 Task: Create a due date automation trigger when advanced on, 2 working days before a card is due add fields without custom fields "Resume" completed at 11:00 AM.
Action: Mouse moved to (842, 249)
Screenshot: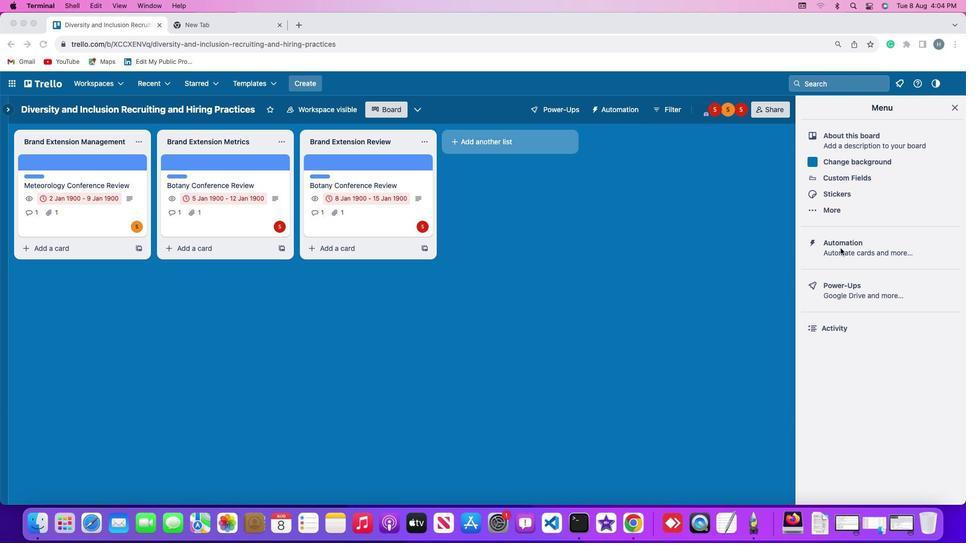 
Action: Mouse pressed left at (842, 249)
Screenshot: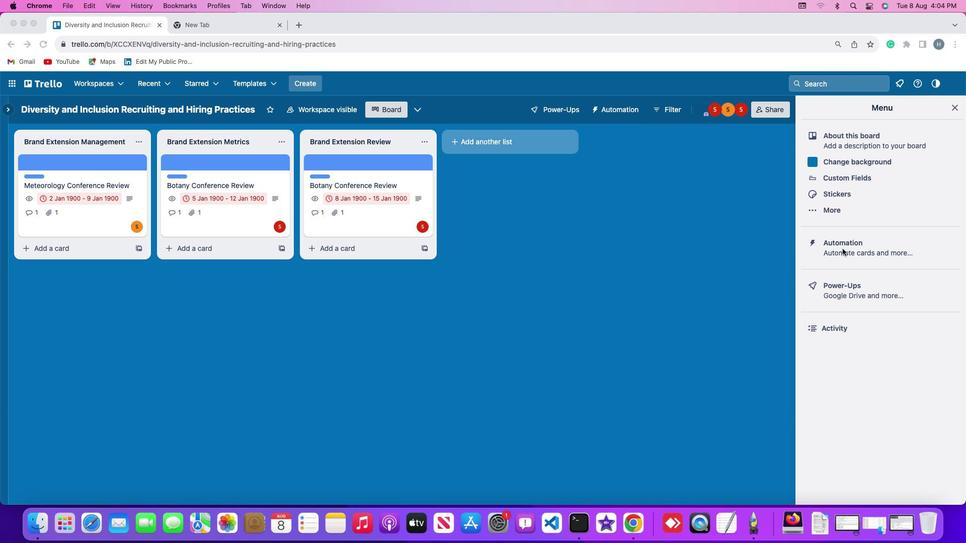 
Action: Mouse pressed left at (842, 249)
Screenshot: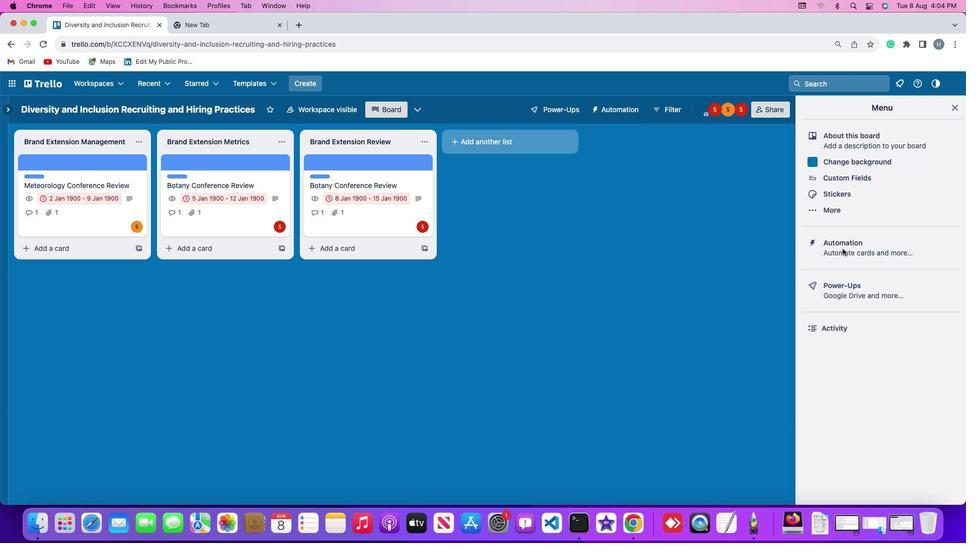 
Action: Mouse moved to (65, 241)
Screenshot: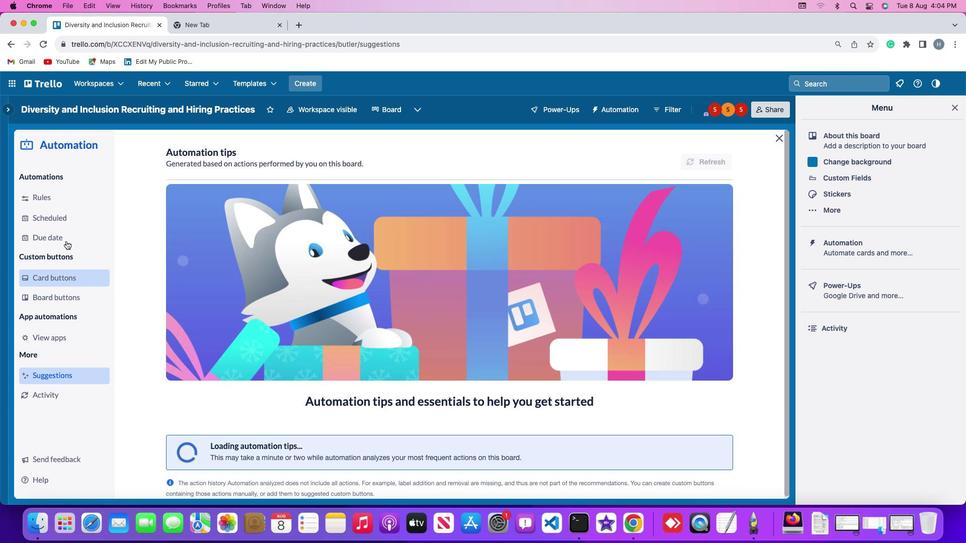 
Action: Mouse pressed left at (65, 241)
Screenshot: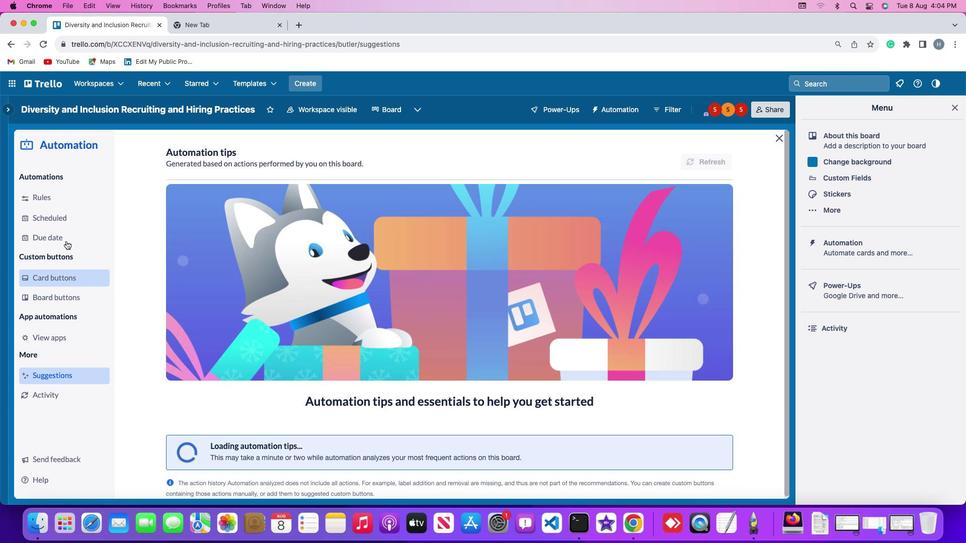 
Action: Mouse moved to (677, 154)
Screenshot: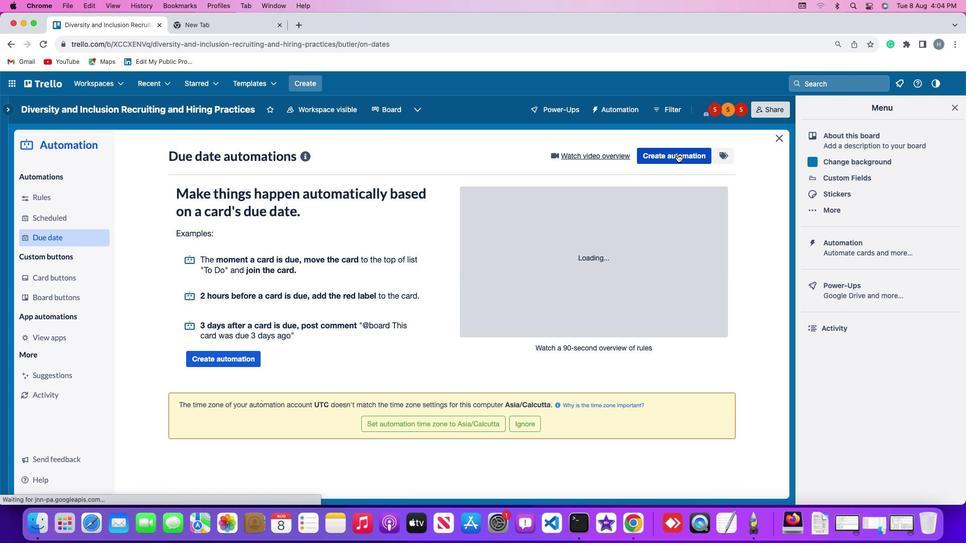 
Action: Mouse pressed left at (677, 154)
Screenshot: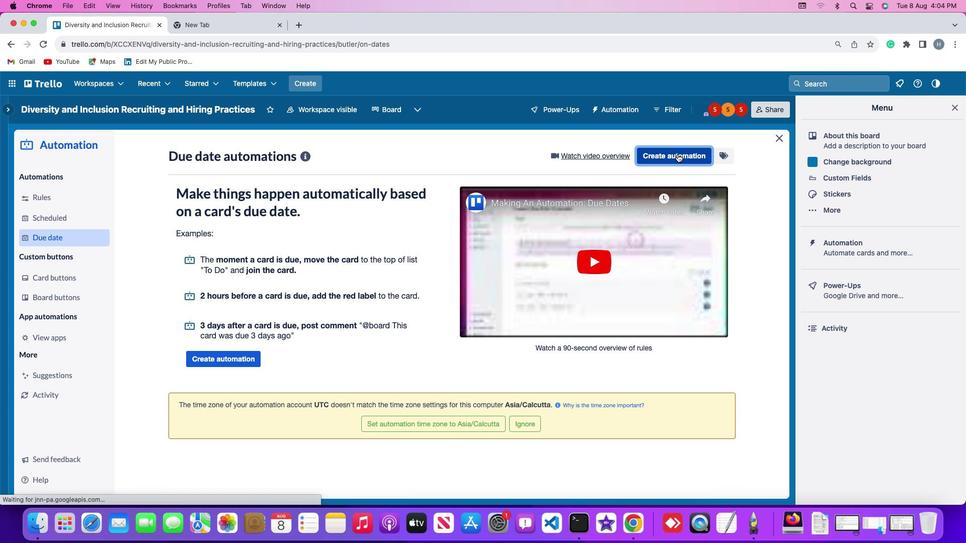 
Action: Mouse moved to (279, 251)
Screenshot: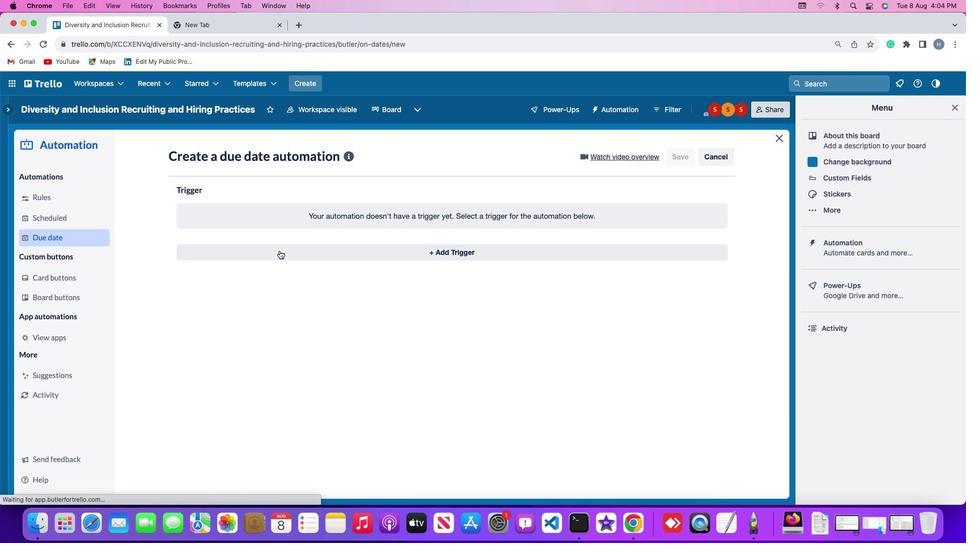 
Action: Mouse pressed left at (279, 251)
Screenshot: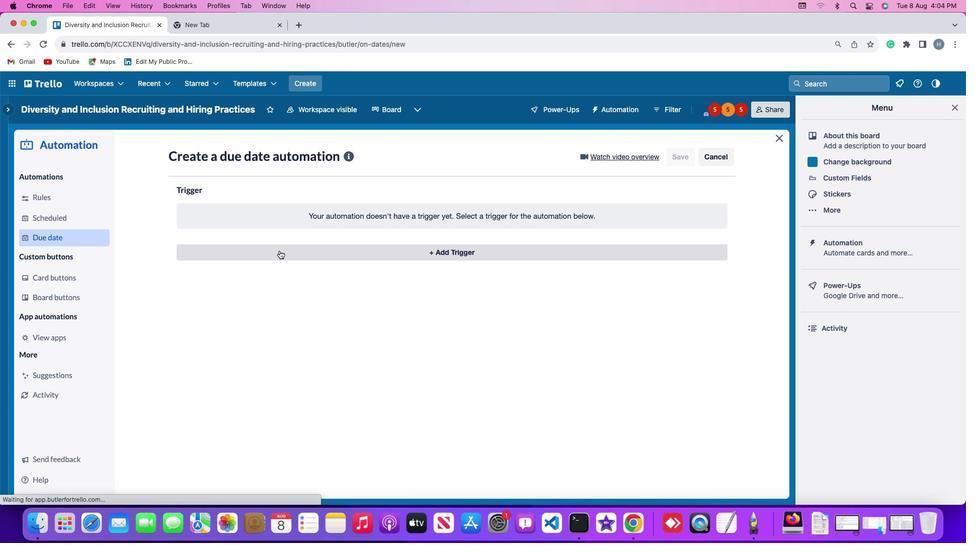 
Action: Mouse moved to (193, 408)
Screenshot: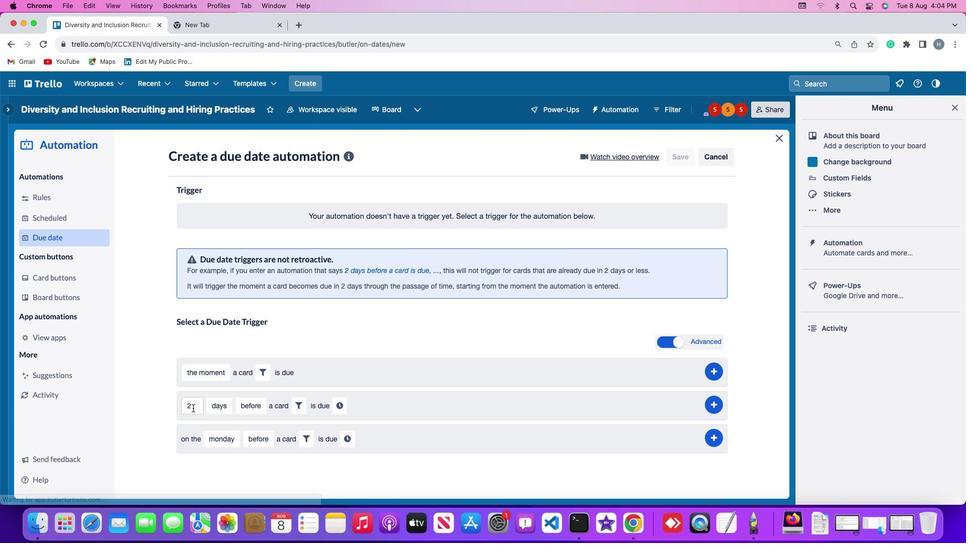 
Action: Mouse pressed left at (193, 408)
Screenshot: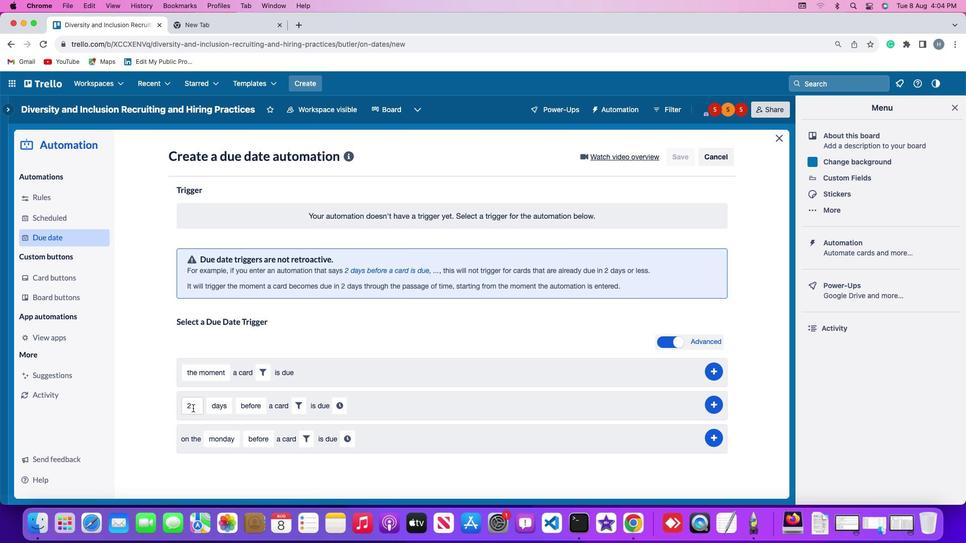 
Action: Mouse moved to (192, 408)
Screenshot: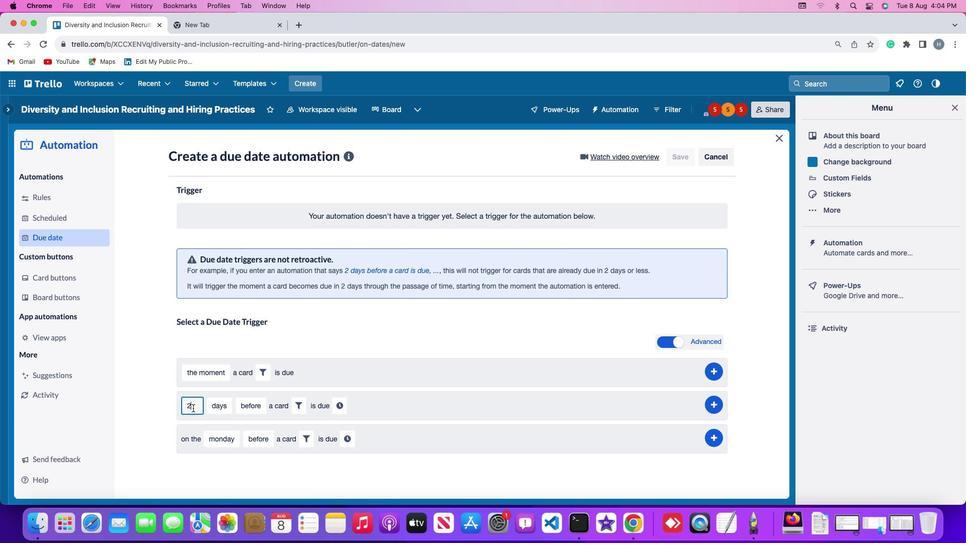 
Action: Key pressed Key.backspace
Screenshot: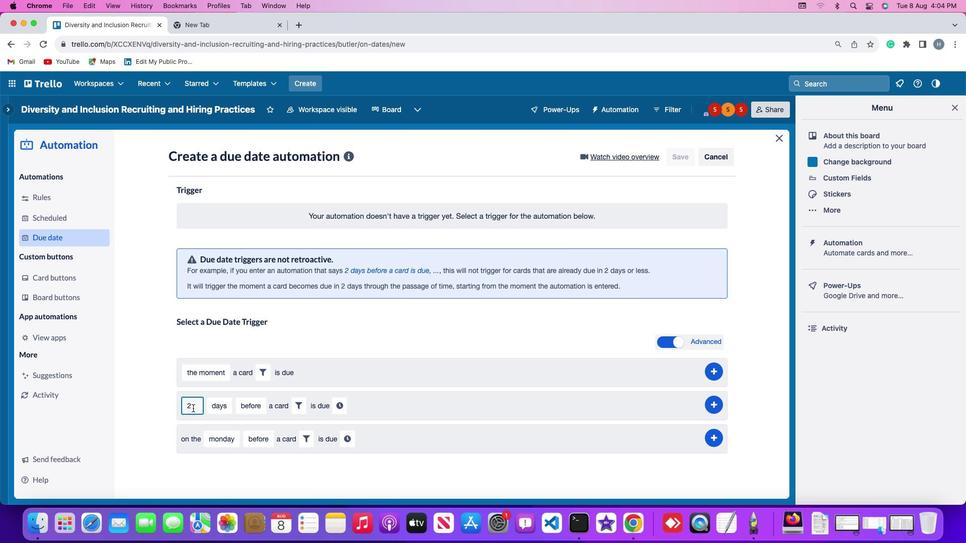 
Action: Mouse moved to (193, 407)
Screenshot: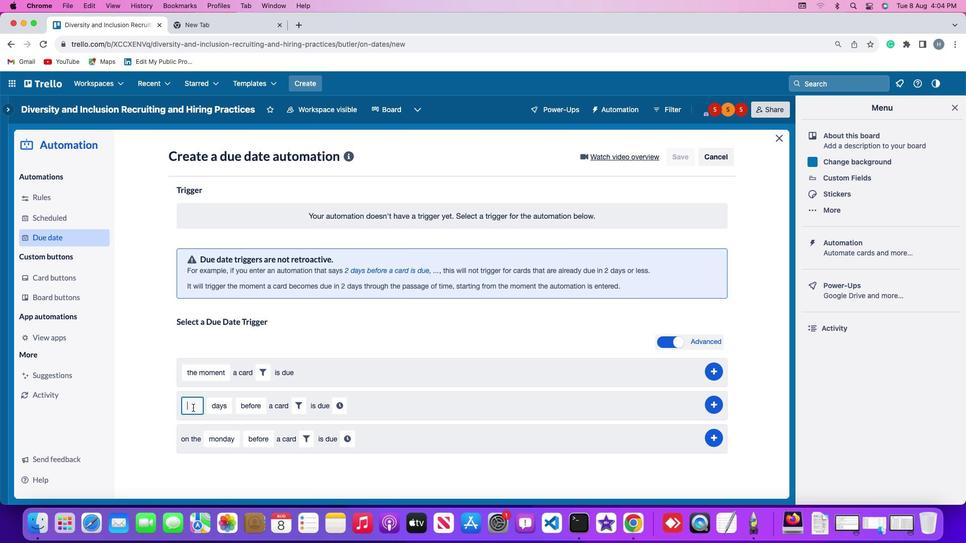 
Action: Key pressed '2'
Screenshot: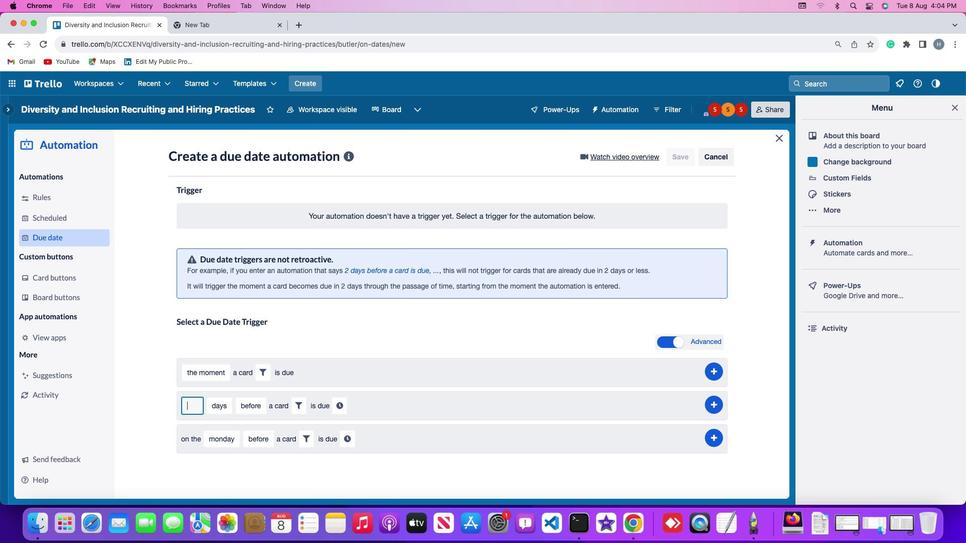 
Action: Mouse moved to (215, 406)
Screenshot: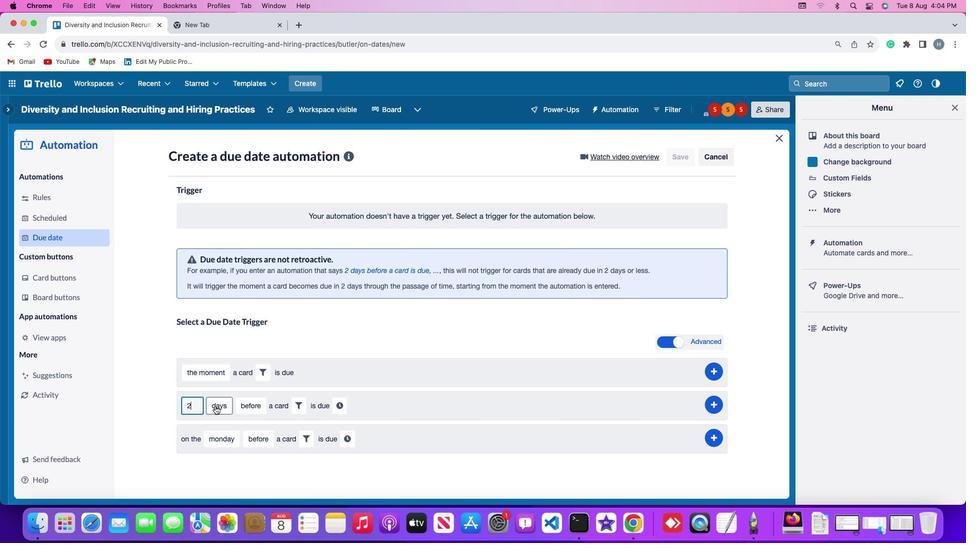 
Action: Mouse pressed left at (215, 406)
Screenshot: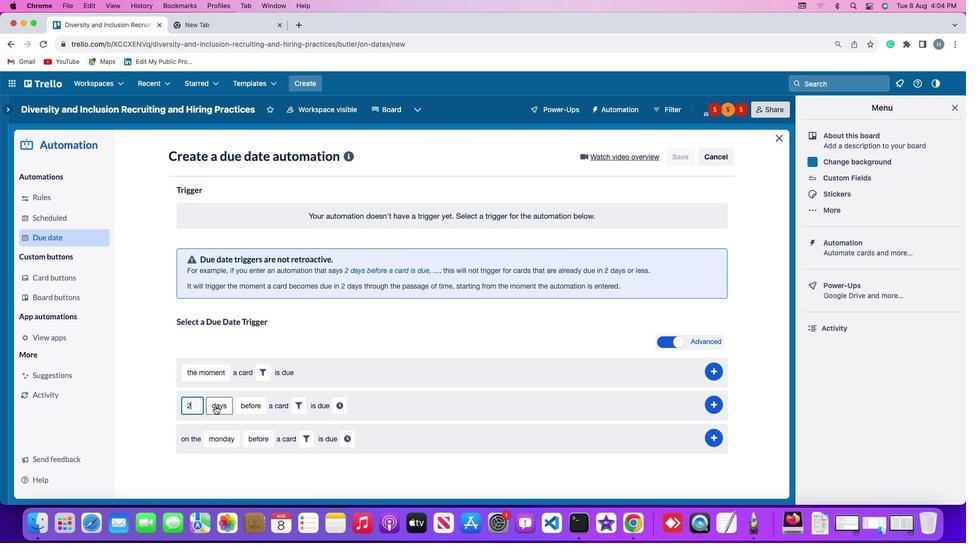
Action: Mouse moved to (223, 440)
Screenshot: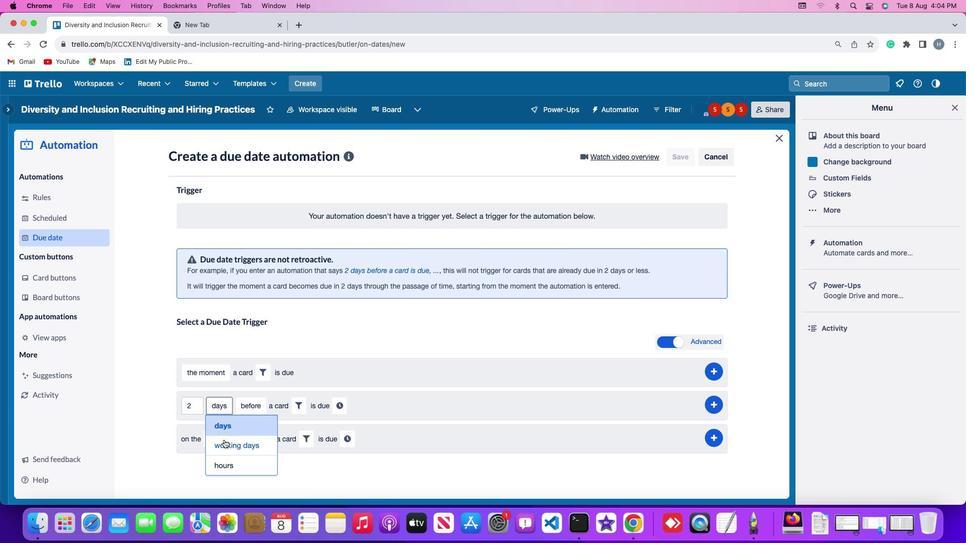
Action: Mouse pressed left at (223, 440)
Screenshot: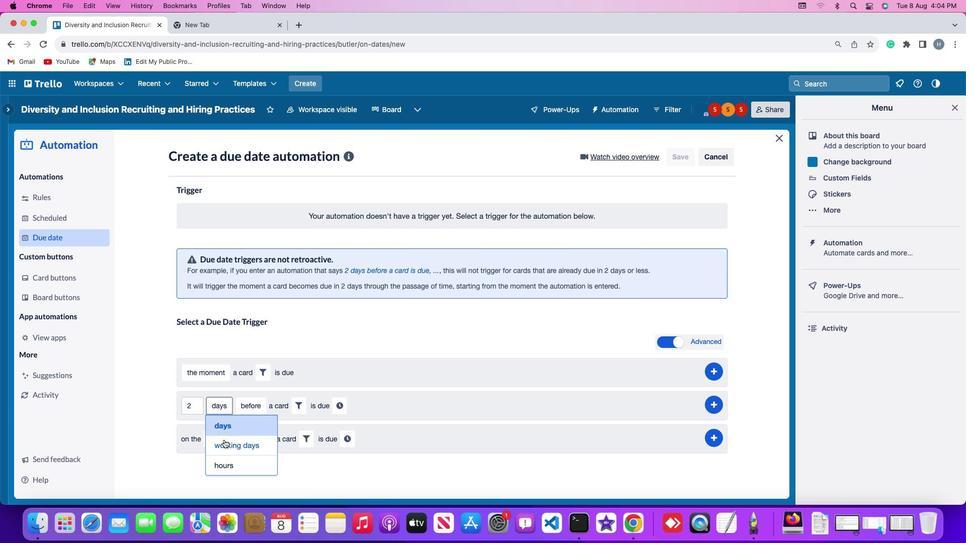 
Action: Mouse moved to (278, 409)
Screenshot: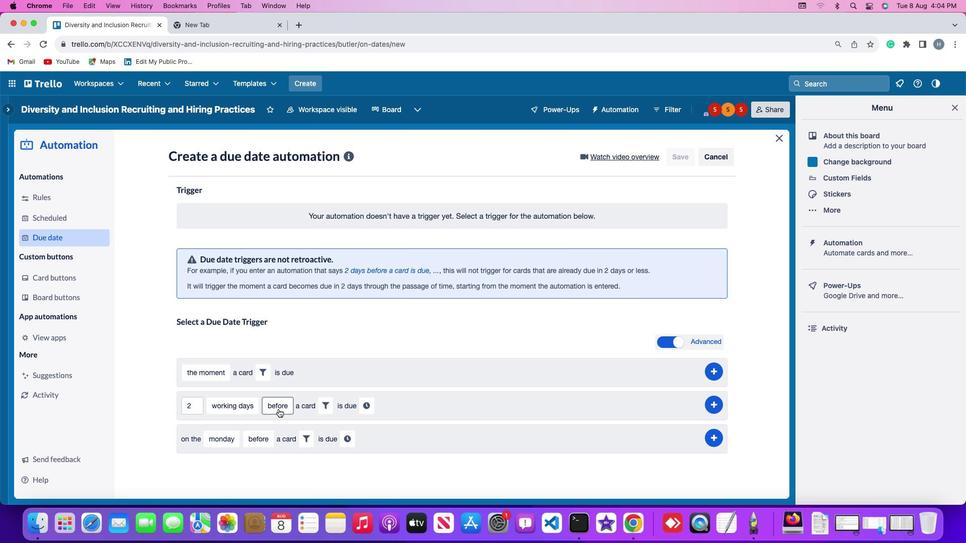 
Action: Mouse pressed left at (278, 409)
Screenshot: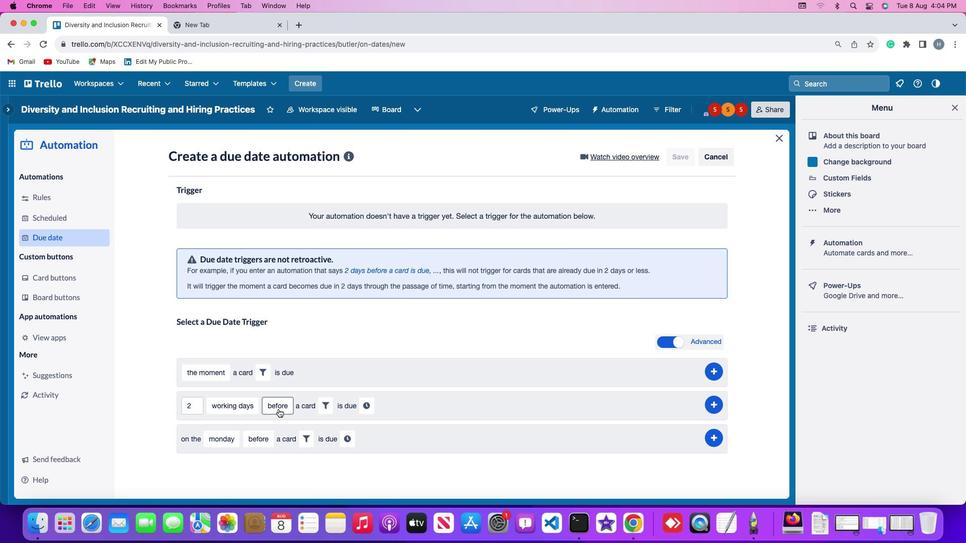 
Action: Mouse moved to (282, 420)
Screenshot: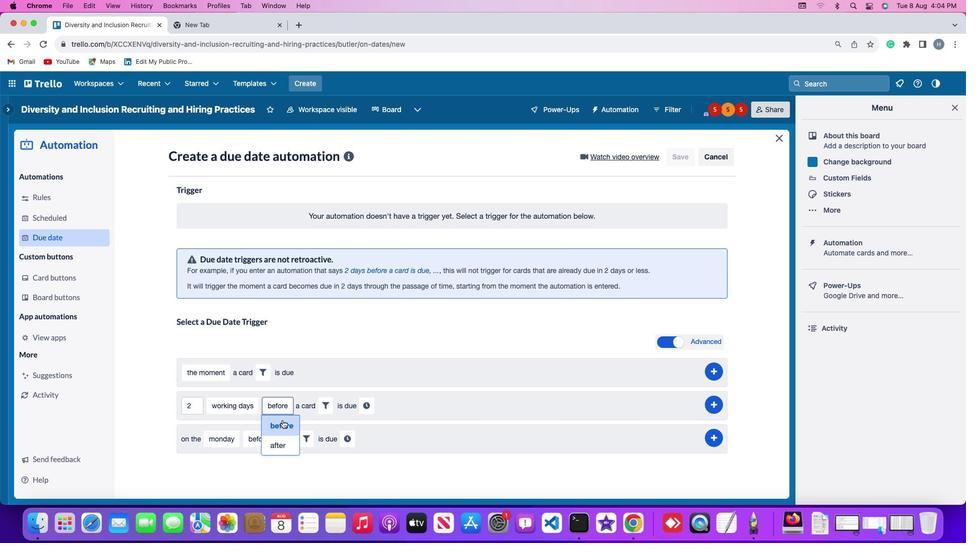 
Action: Mouse pressed left at (282, 420)
Screenshot: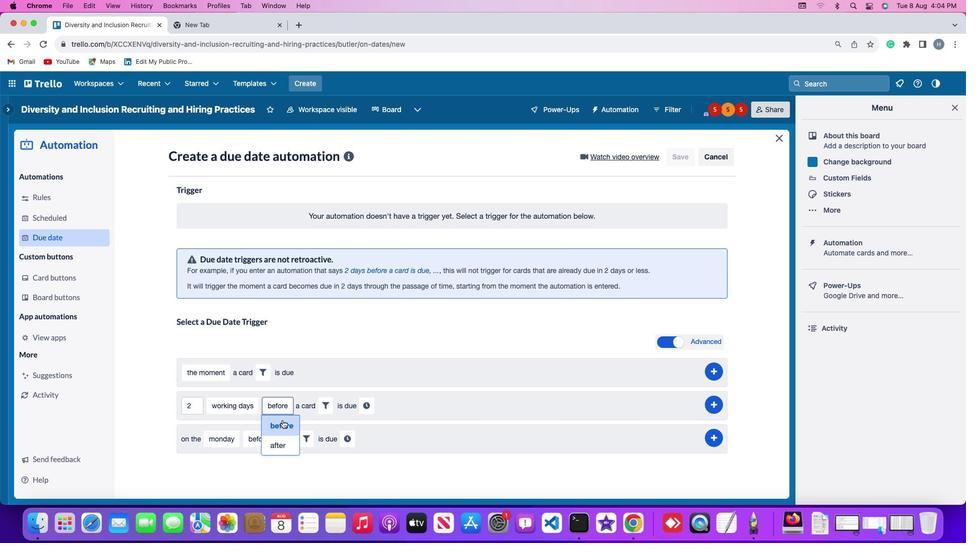 
Action: Mouse moved to (328, 405)
Screenshot: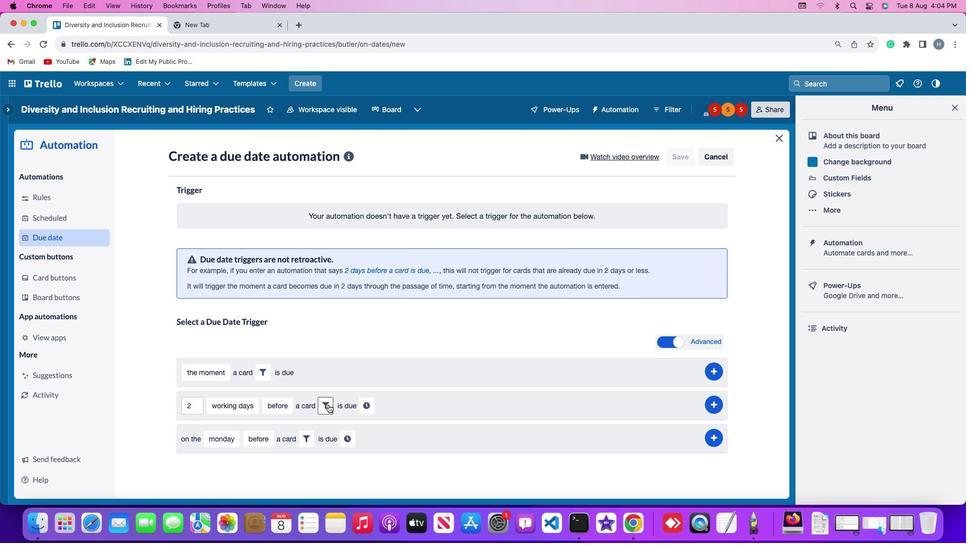 
Action: Mouse pressed left at (328, 405)
Screenshot: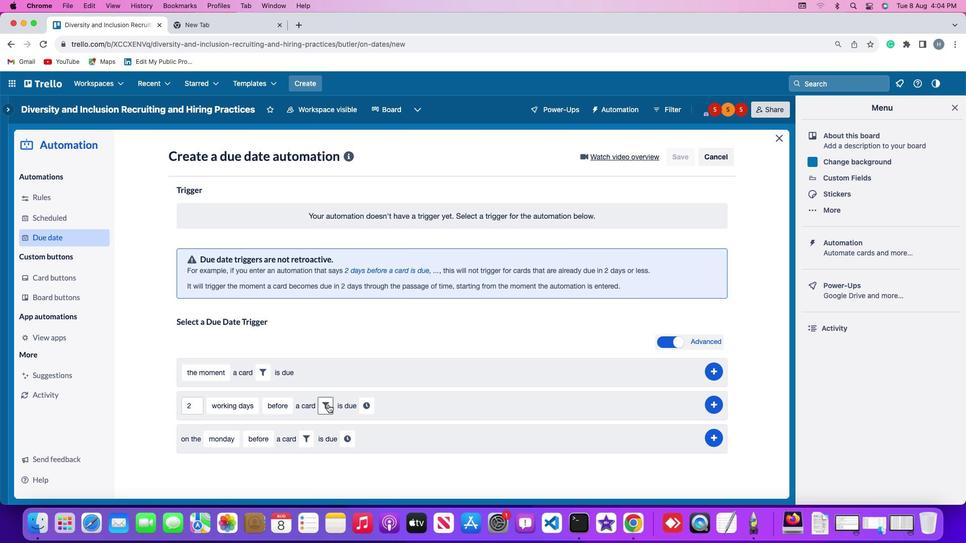 
Action: Mouse moved to (492, 439)
Screenshot: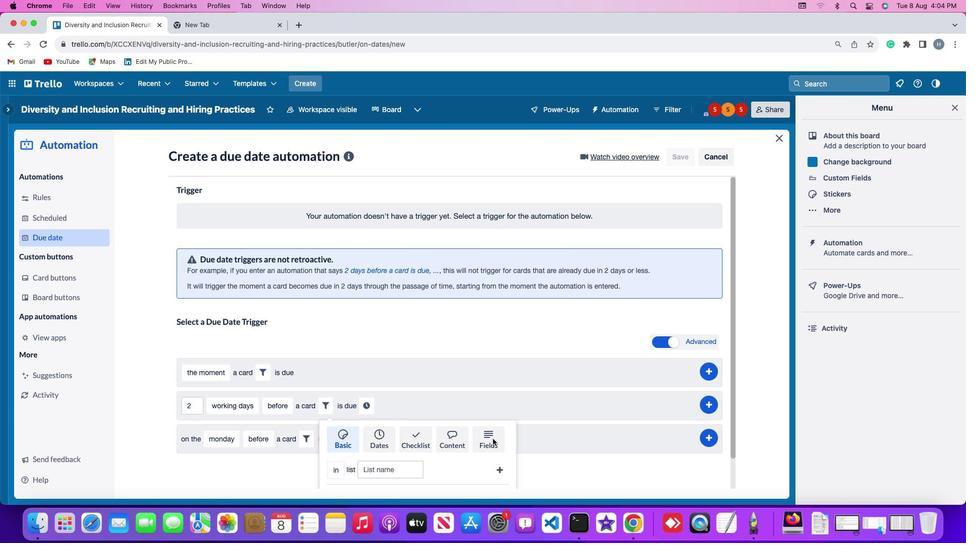 
Action: Mouse pressed left at (492, 439)
Screenshot: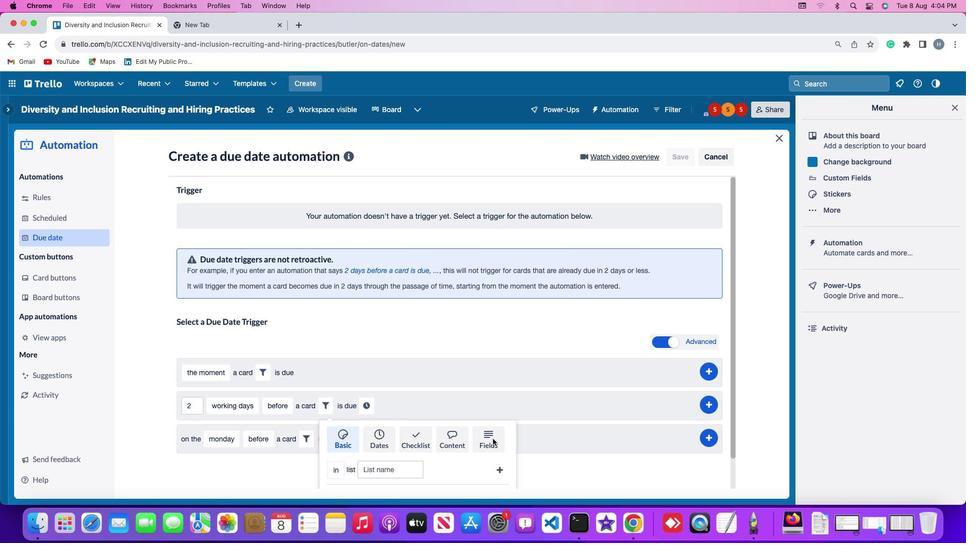 
Action: Mouse moved to (275, 467)
Screenshot: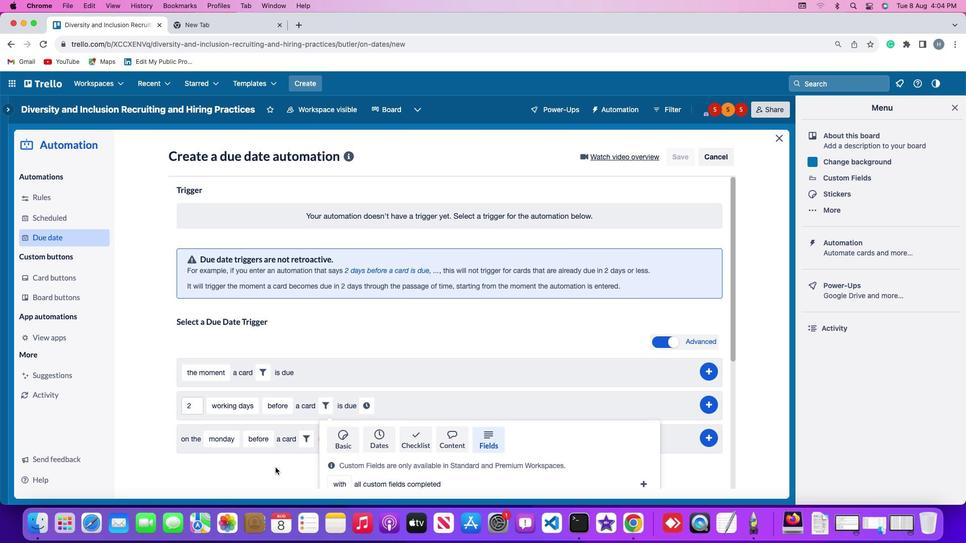 
Action: Mouse scrolled (275, 467) with delta (0, 0)
Screenshot: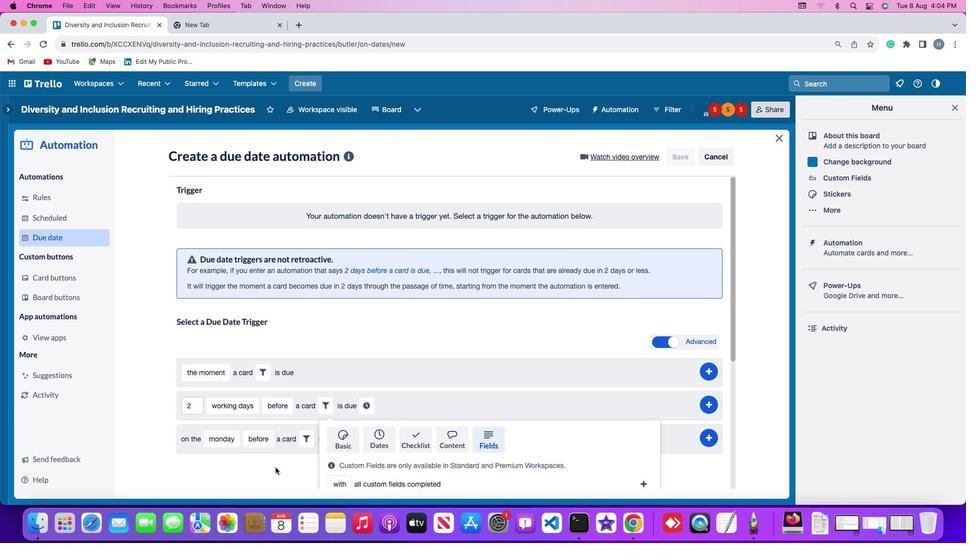 
Action: Mouse scrolled (275, 467) with delta (0, 0)
Screenshot: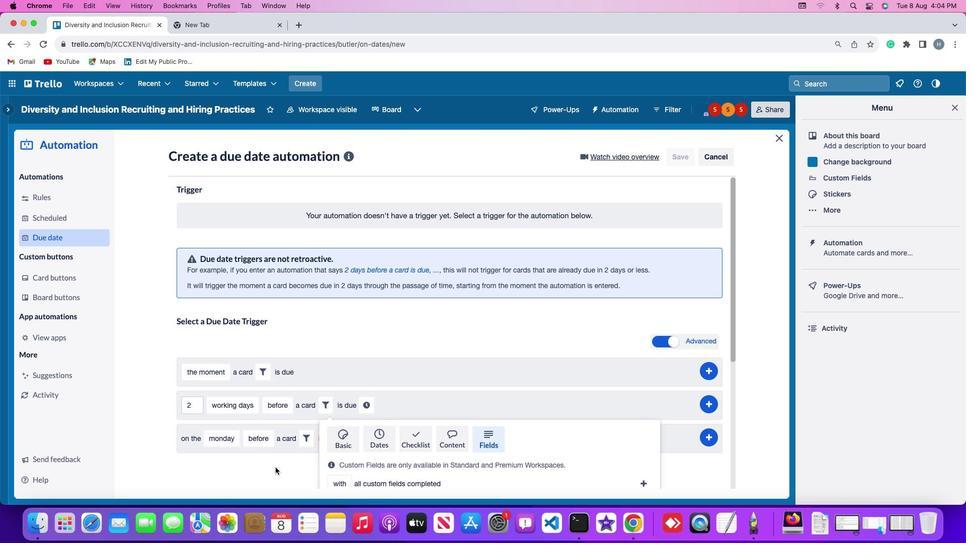 
Action: Mouse scrolled (275, 467) with delta (0, -1)
Screenshot: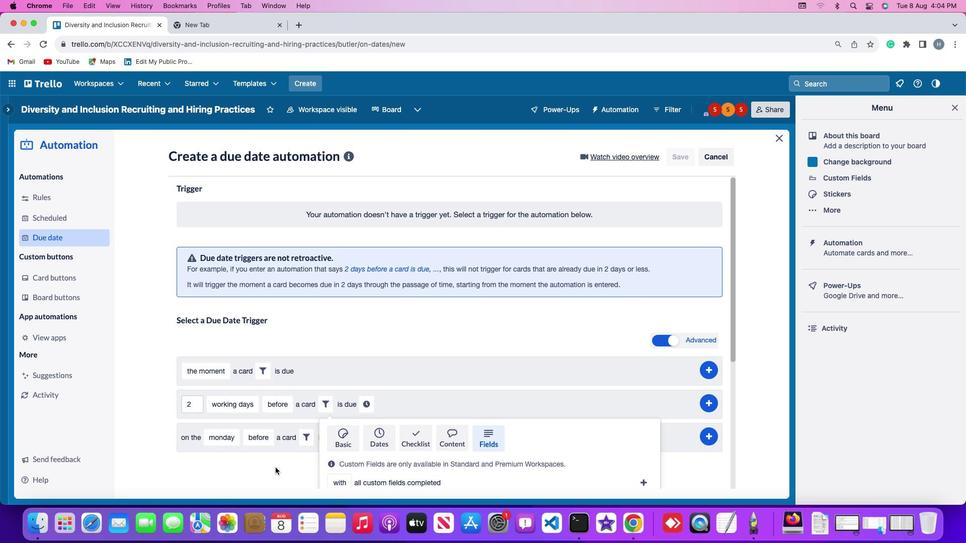 
Action: Mouse scrolled (275, 467) with delta (0, -2)
Screenshot: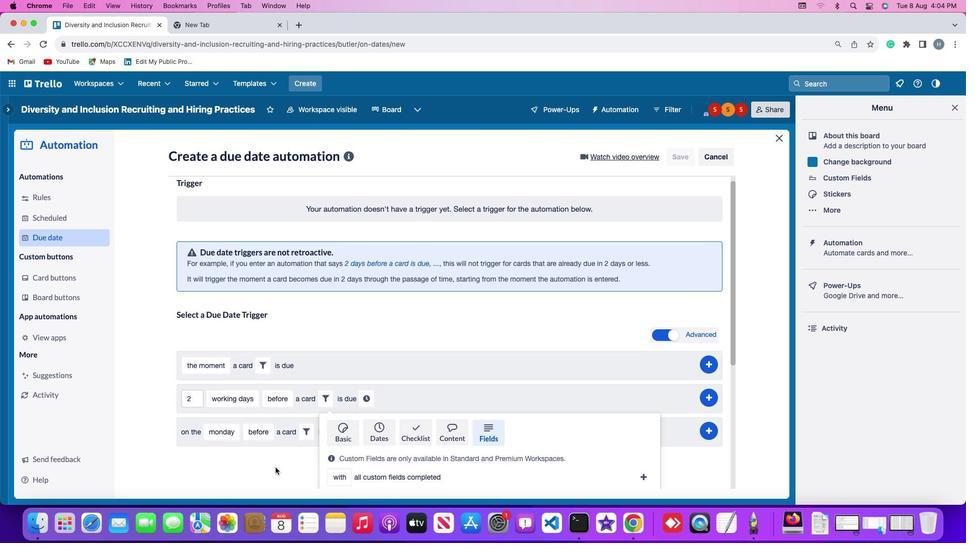 
Action: Mouse scrolled (275, 467) with delta (0, 0)
Screenshot: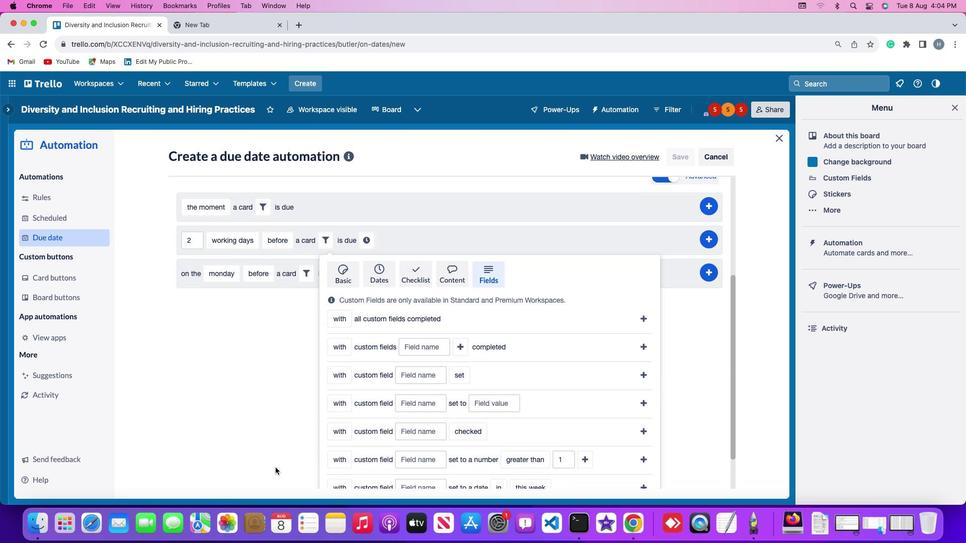 
Action: Mouse scrolled (275, 467) with delta (0, 0)
Screenshot: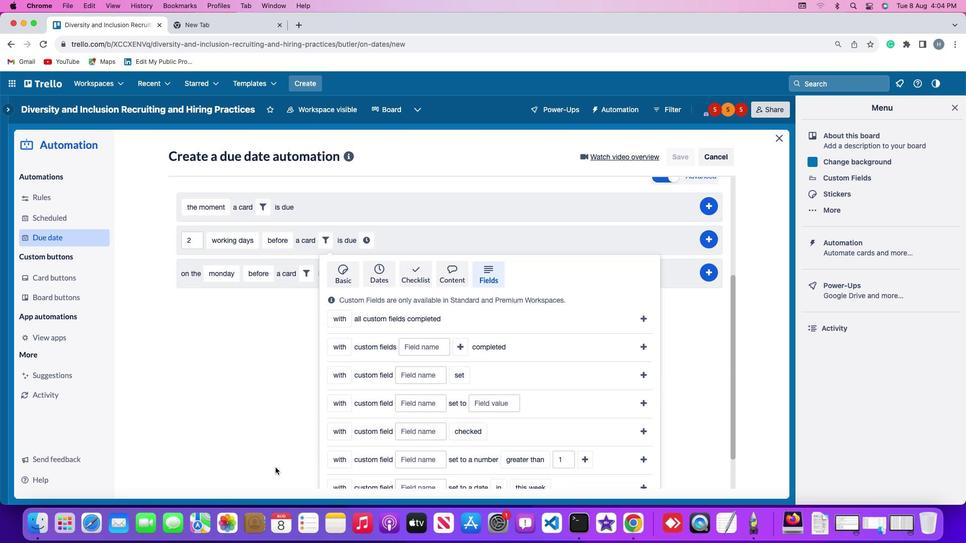 
Action: Mouse scrolled (275, 467) with delta (0, -1)
Screenshot: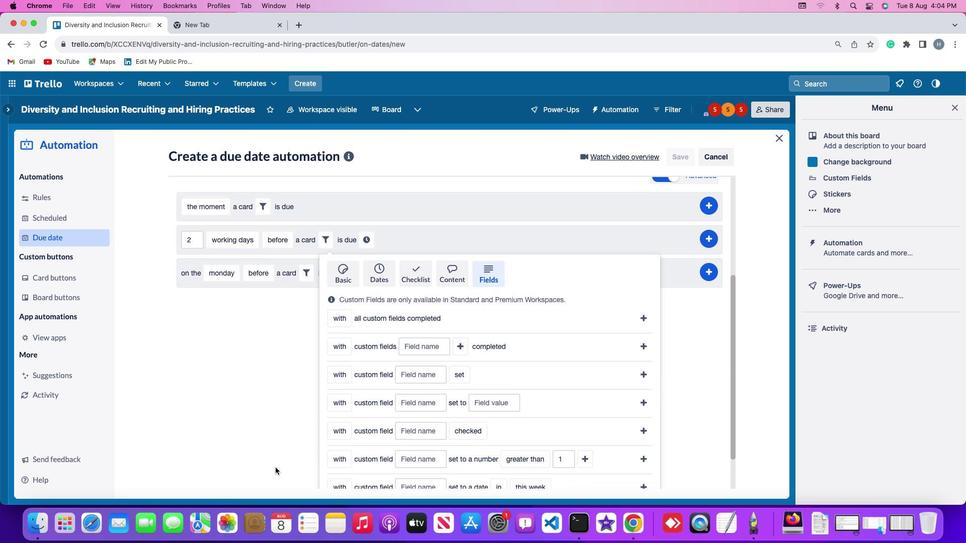
Action: Mouse moved to (275, 467)
Screenshot: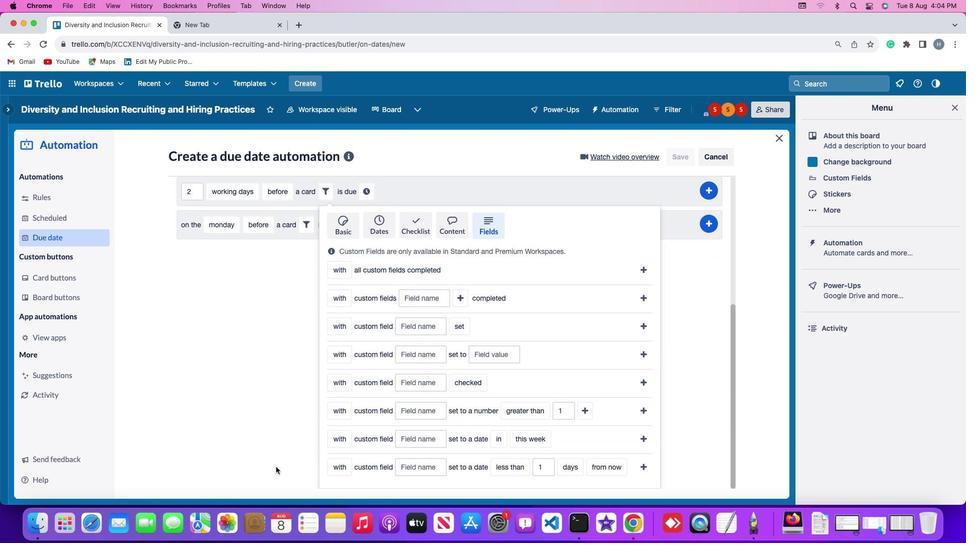 
Action: Mouse scrolled (275, 467) with delta (0, 0)
Screenshot: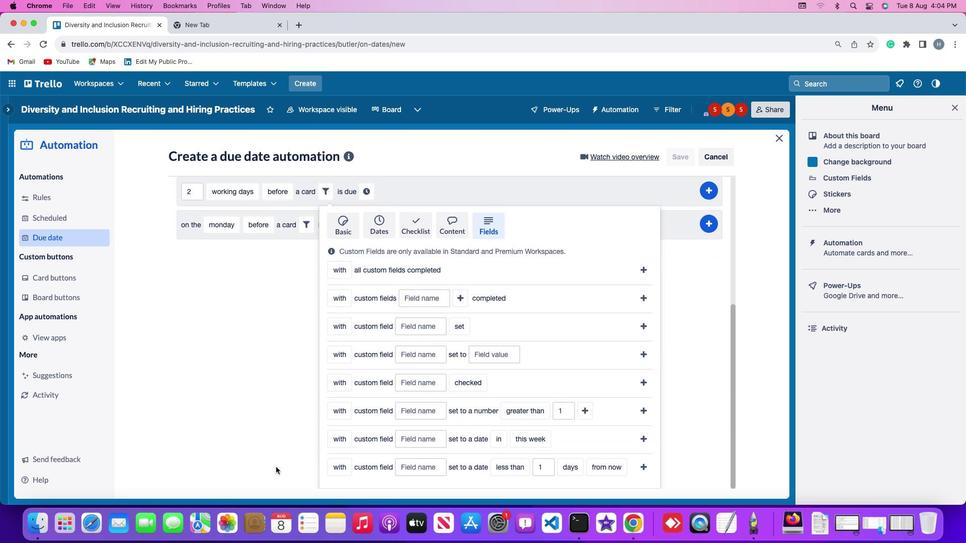 
Action: Mouse moved to (345, 295)
Screenshot: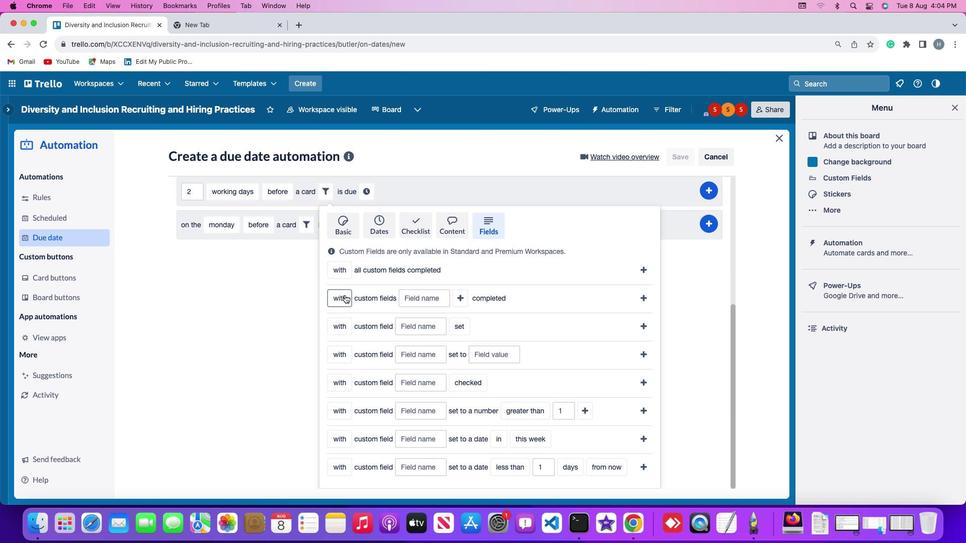 
Action: Mouse pressed left at (345, 295)
Screenshot: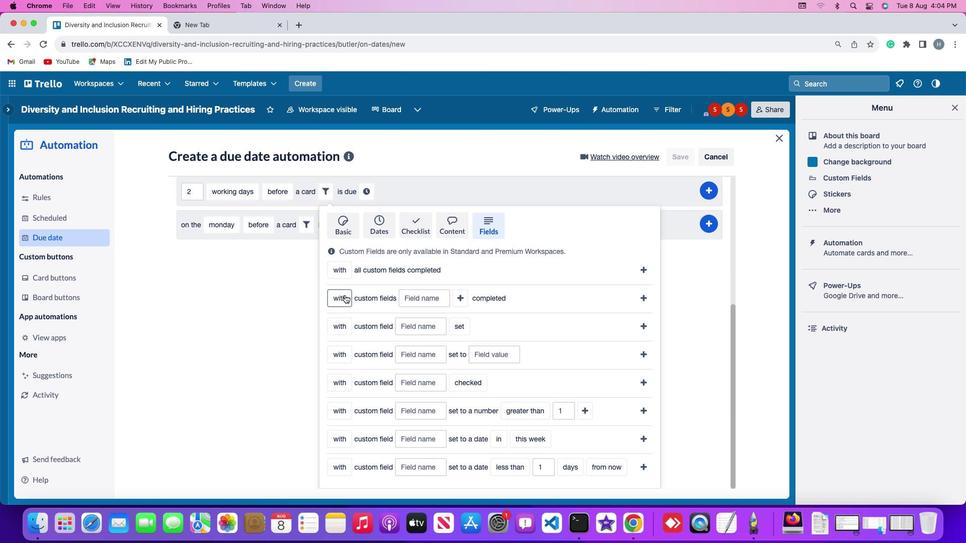 
Action: Mouse moved to (349, 340)
Screenshot: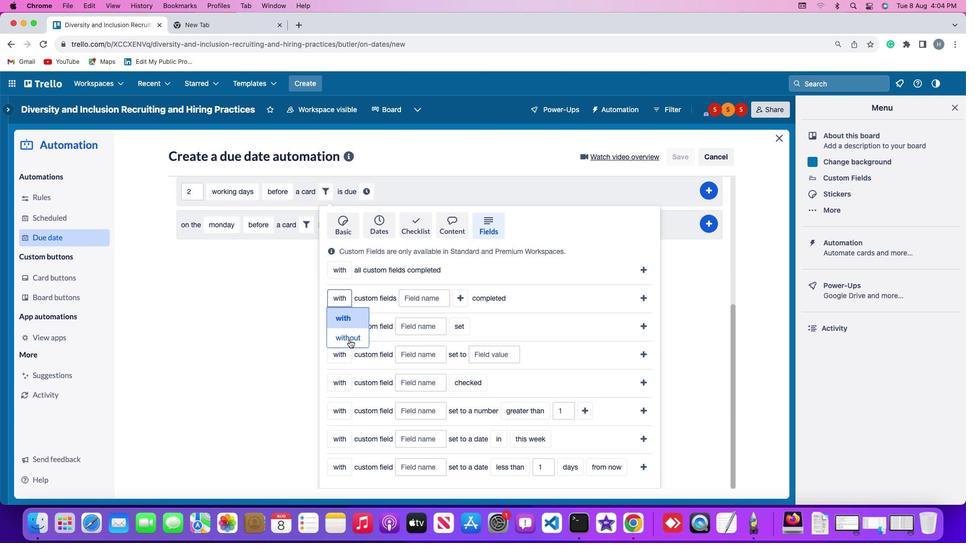 
Action: Mouse pressed left at (349, 340)
Screenshot: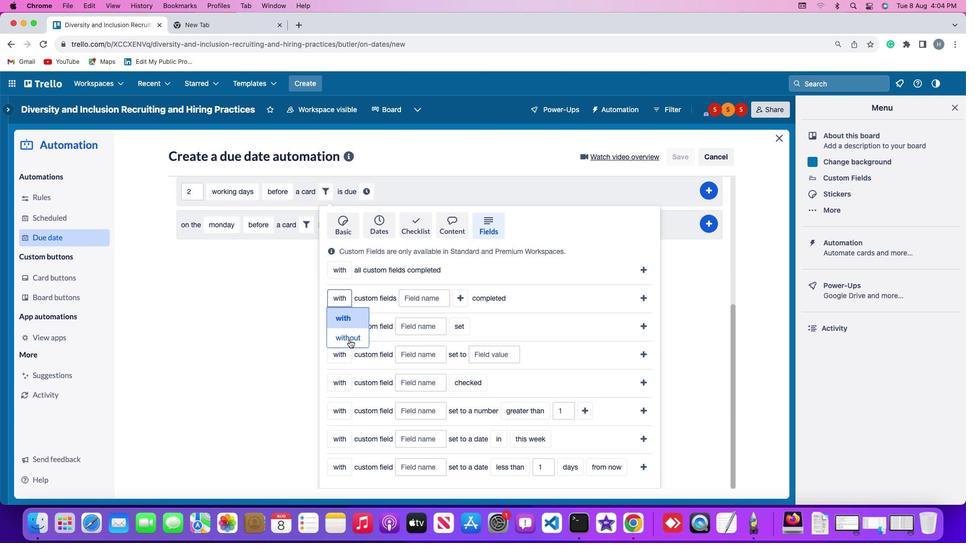 
Action: Mouse moved to (433, 301)
Screenshot: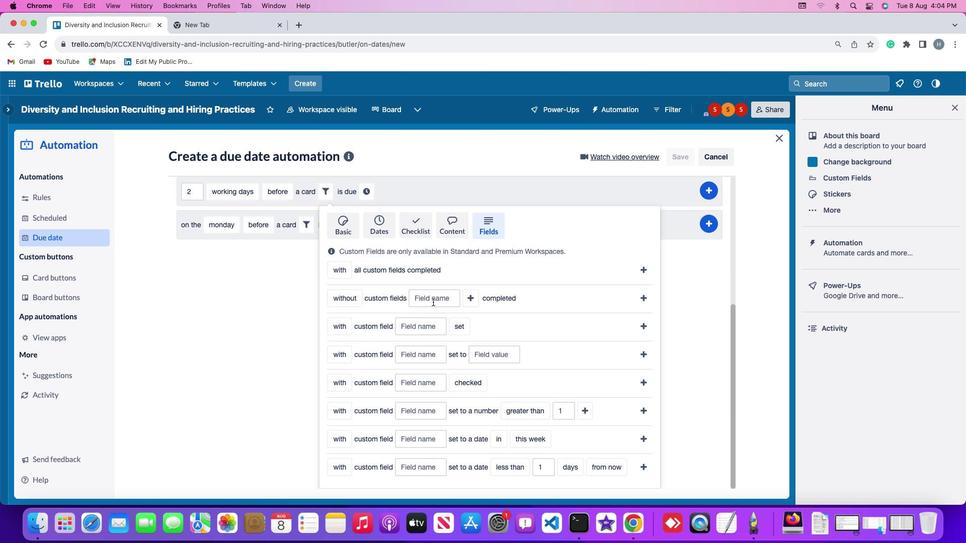
Action: Mouse pressed left at (433, 301)
Screenshot: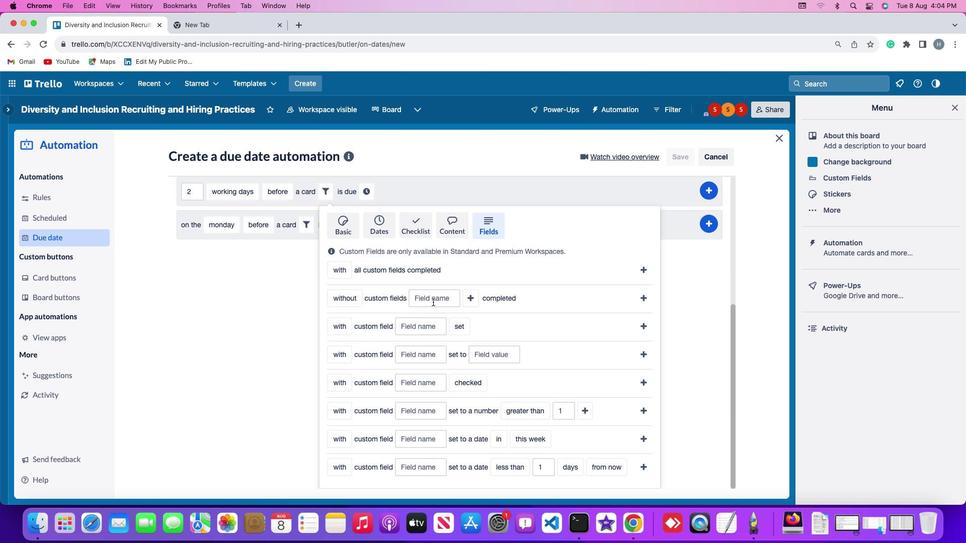 
Action: Key pressed Key.shift'R''e''s''y'Key.backspace'u''m''e'
Screenshot: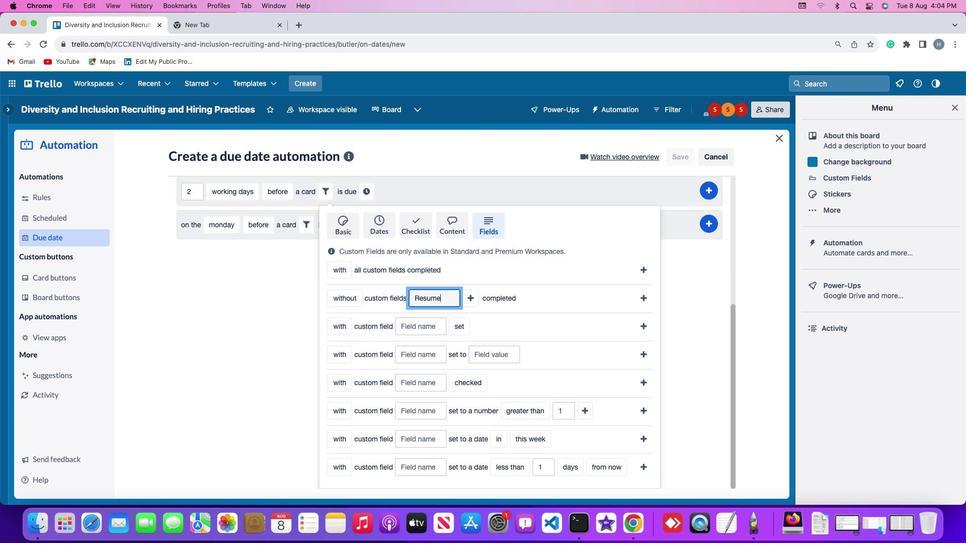 
Action: Mouse moved to (648, 296)
Screenshot: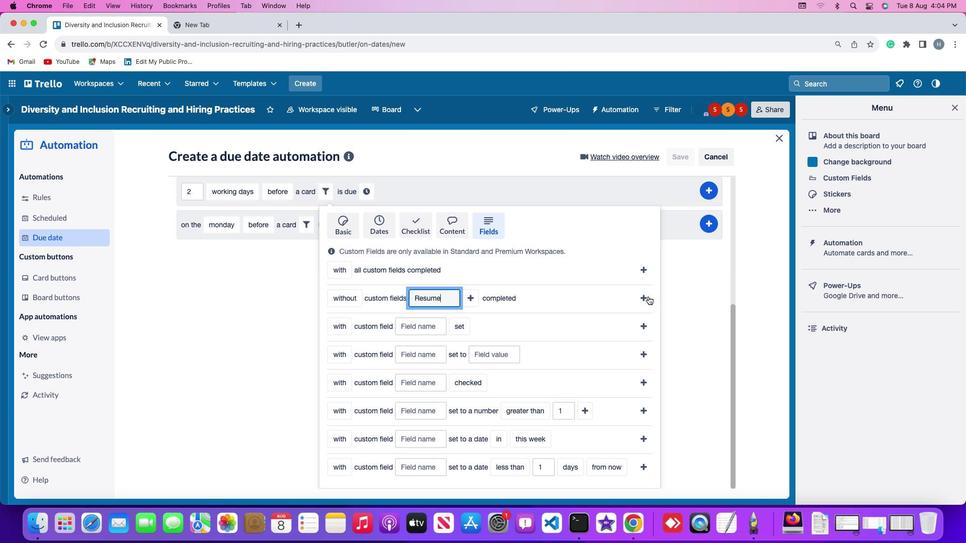 
Action: Mouse pressed left at (648, 296)
Screenshot: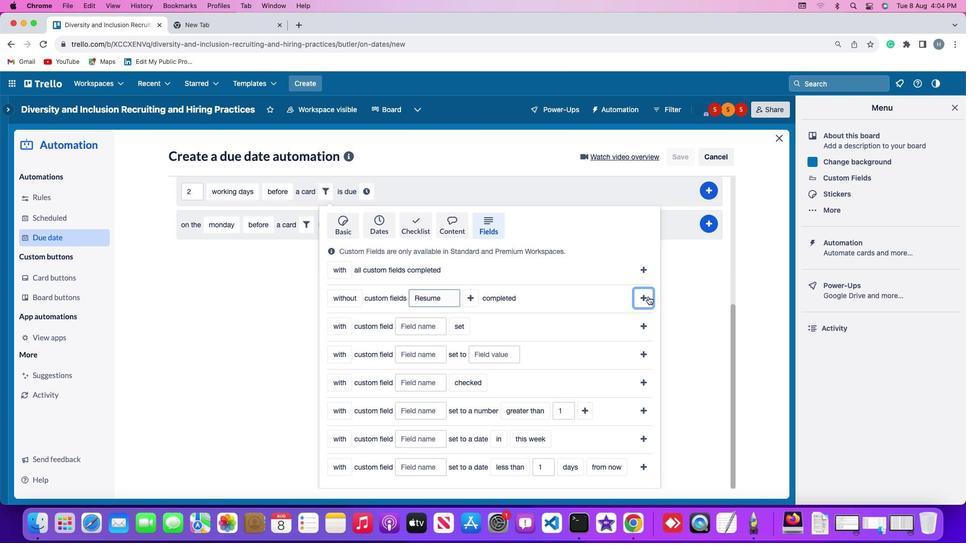 
Action: Mouse moved to (530, 405)
Screenshot: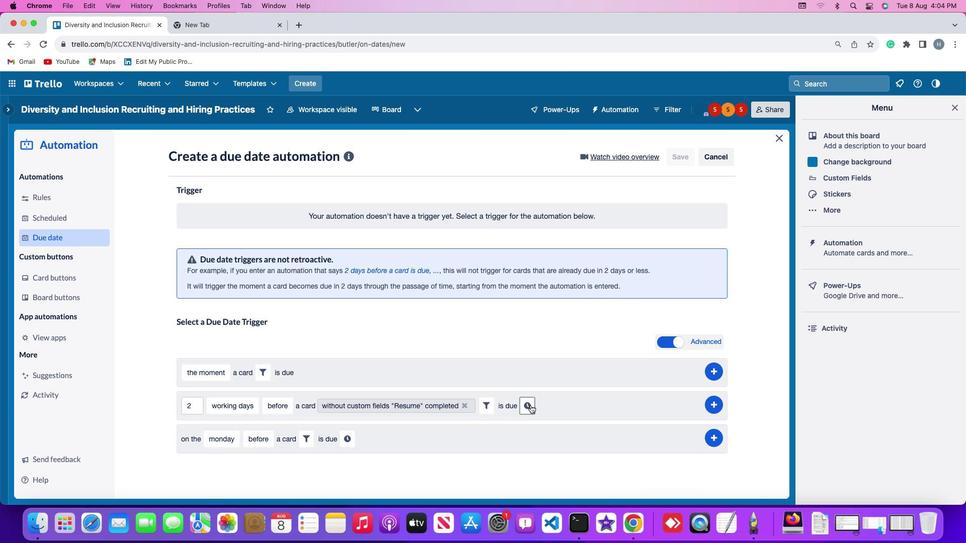 
Action: Mouse pressed left at (530, 405)
Screenshot: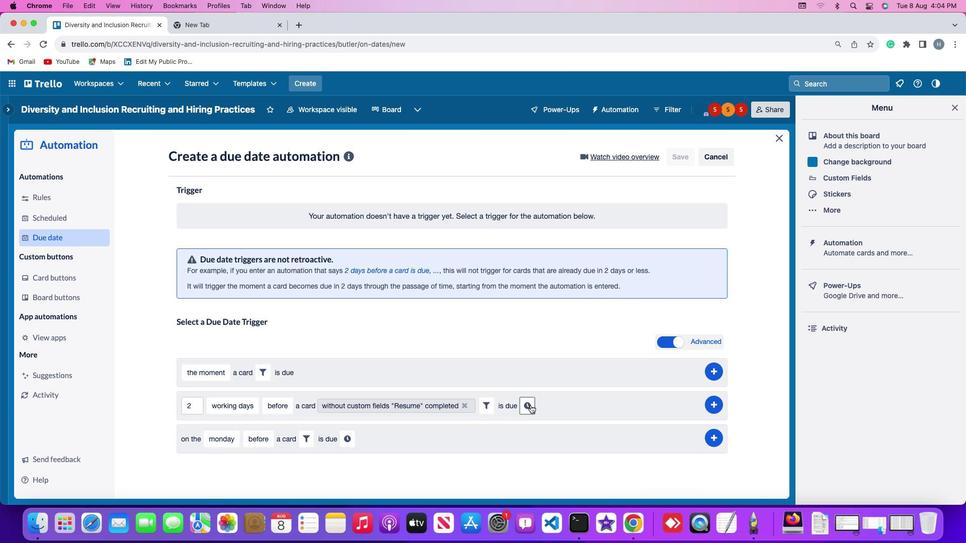 
Action: Mouse moved to (547, 405)
Screenshot: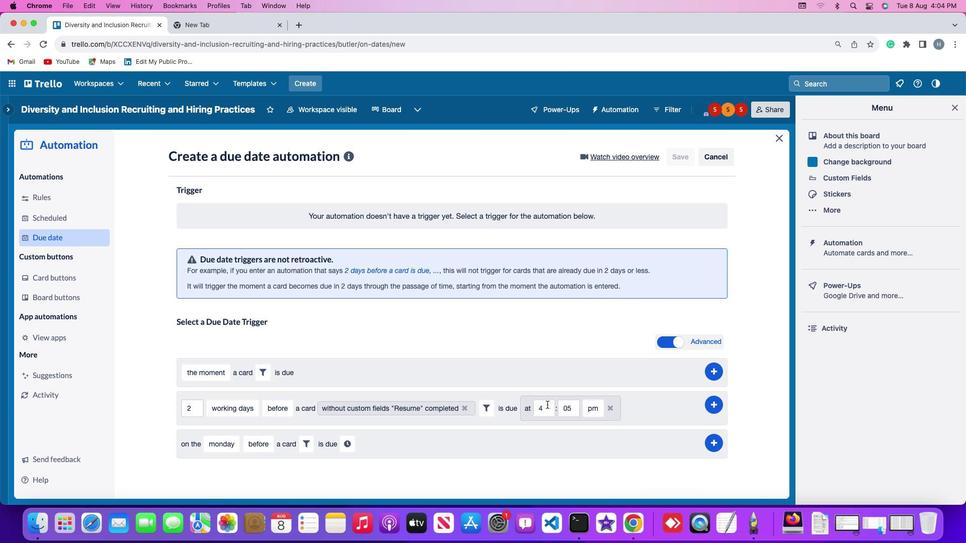 
Action: Mouse pressed left at (547, 405)
Screenshot: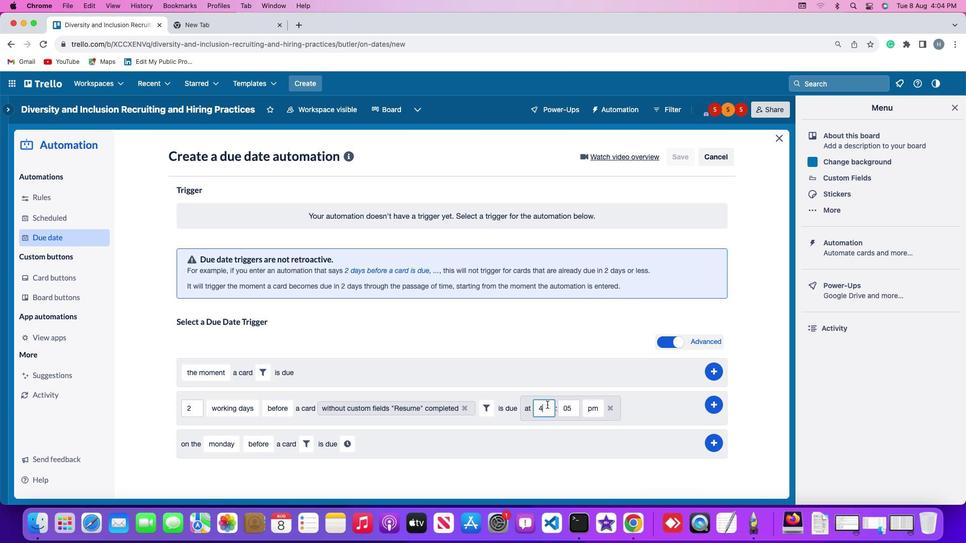 
Action: Mouse moved to (547, 405)
Screenshot: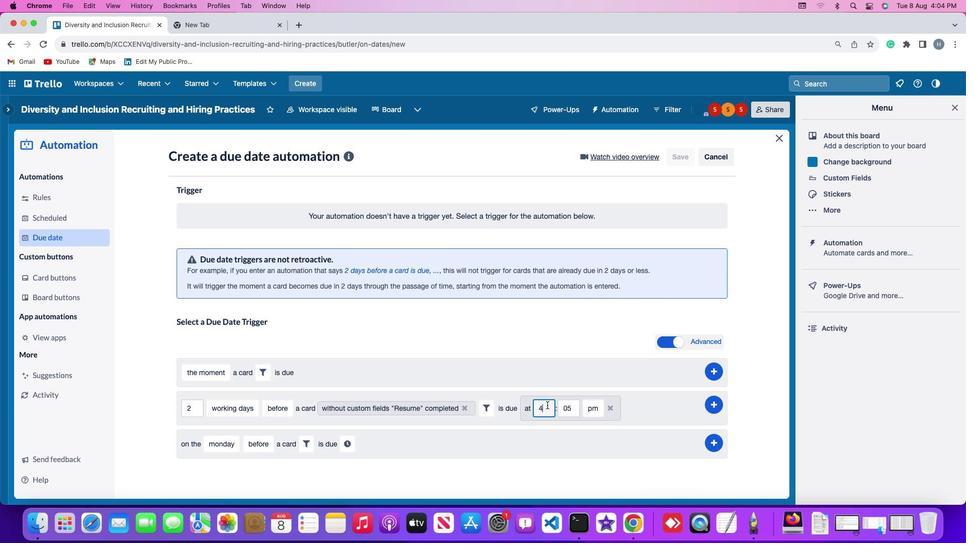
Action: Key pressed Key.backspace'1''1'
Screenshot: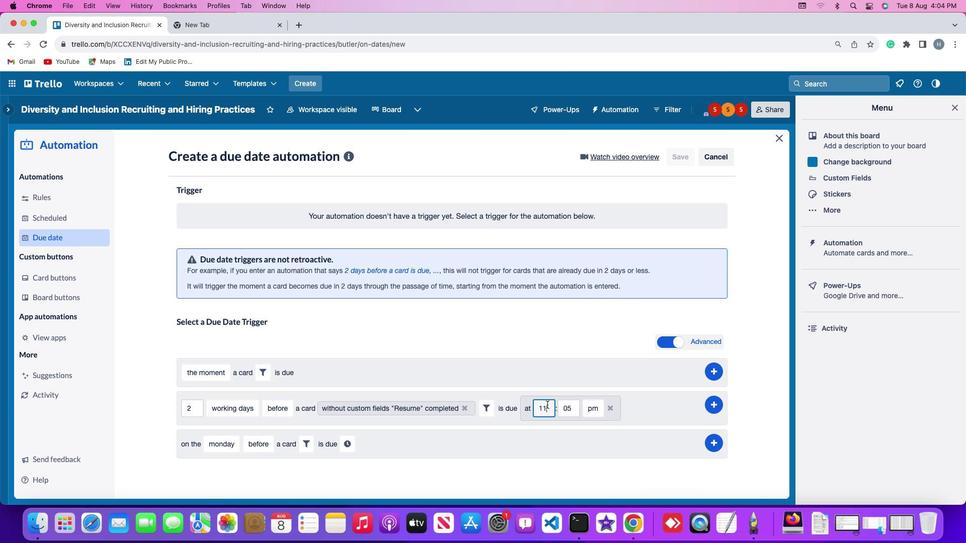 
Action: Mouse moved to (573, 408)
Screenshot: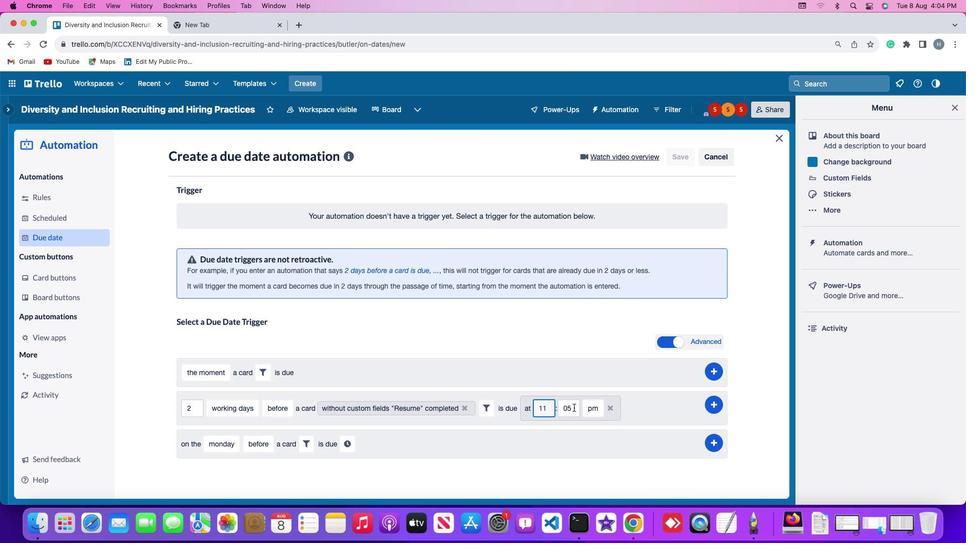 
Action: Mouse pressed left at (573, 408)
Screenshot: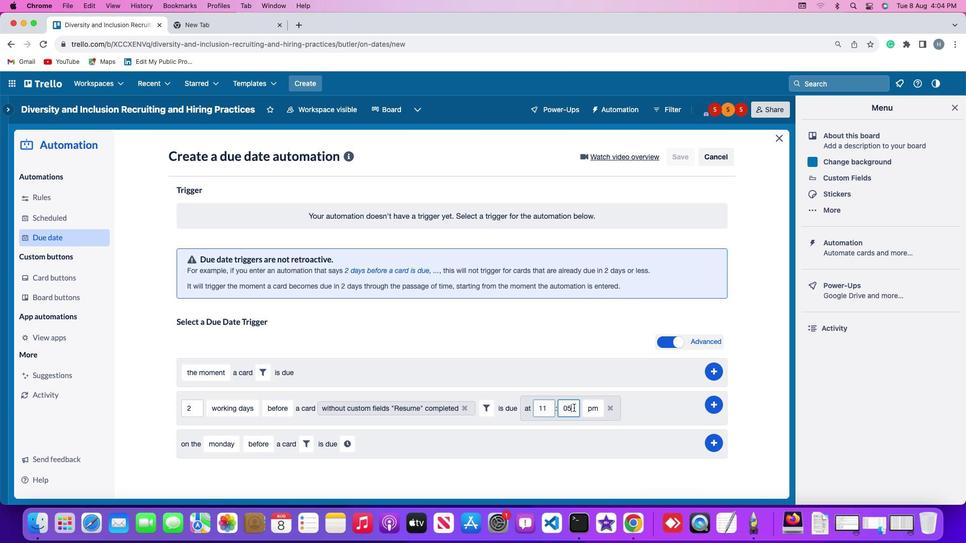 
Action: Key pressed Key.backspaceKey.backspace'0''0'
Screenshot: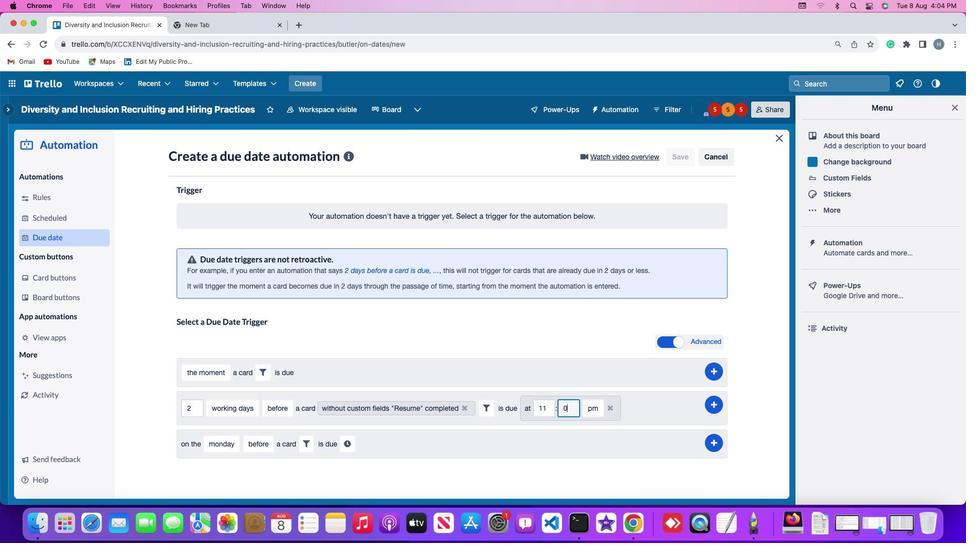 
Action: Mouse moved to (585, 407)
Screenshot: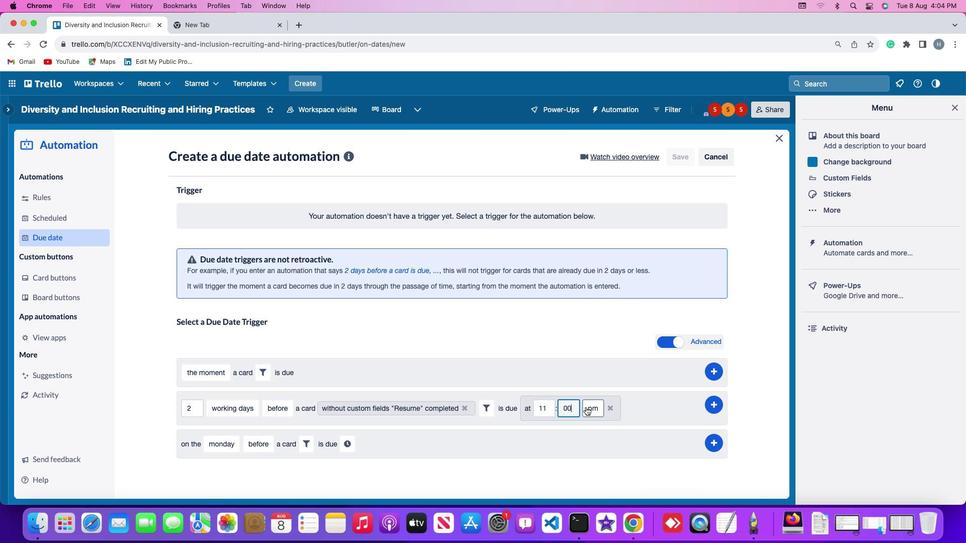 
Action: Mouse pressed left at (585, 407)
Screenshot: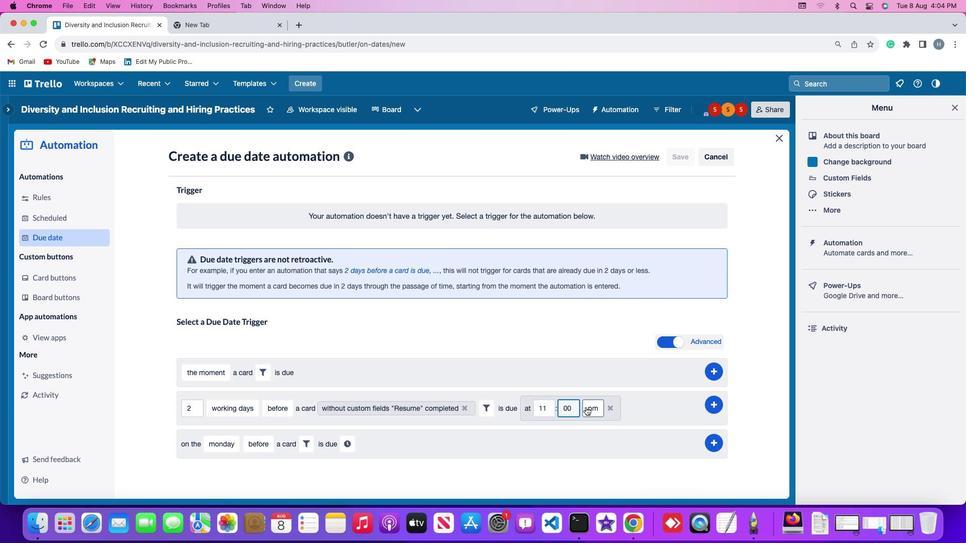 
Action: Mouse moved to (593, 428)
Screenshot: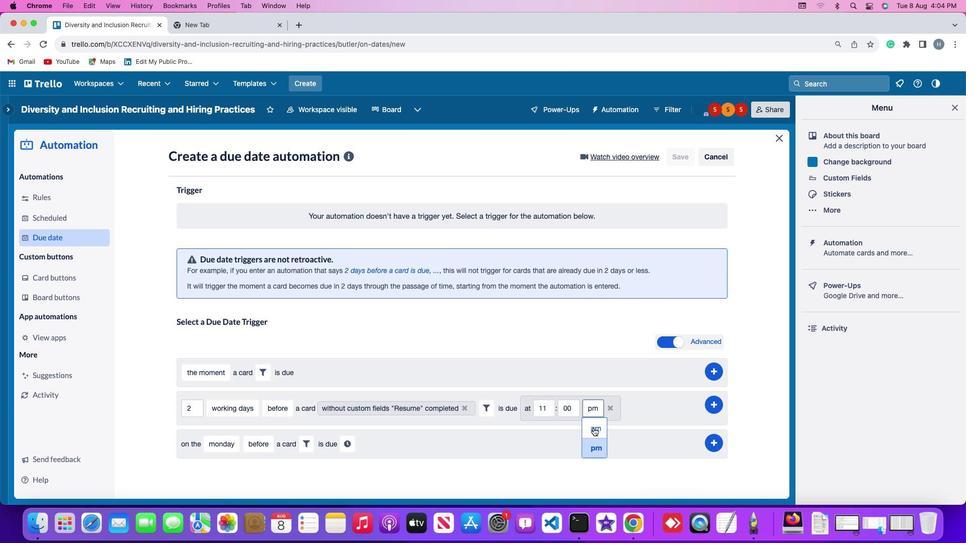
Action: Mouse pressed left at (593, 428)
Screenshot: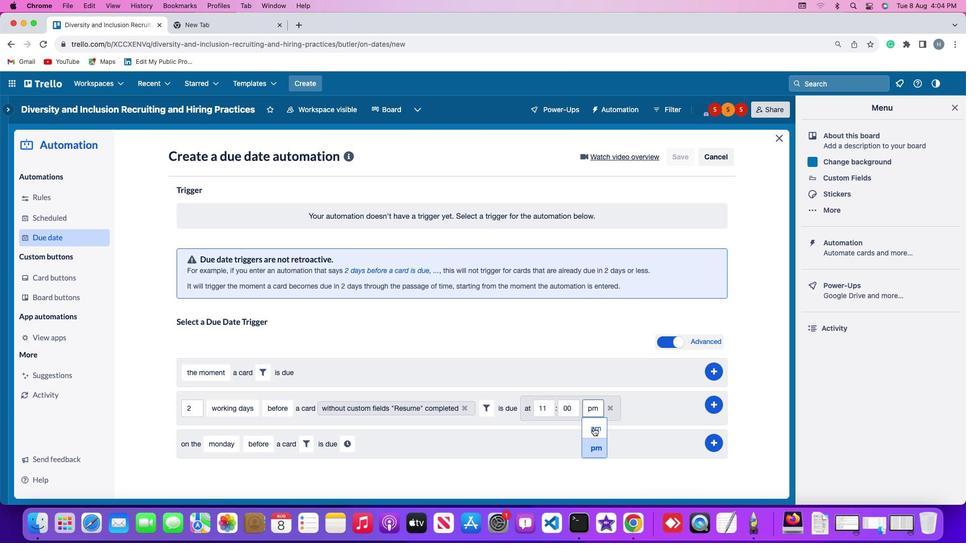 
Action: Mouse moved to (713, 402)
Screenshot: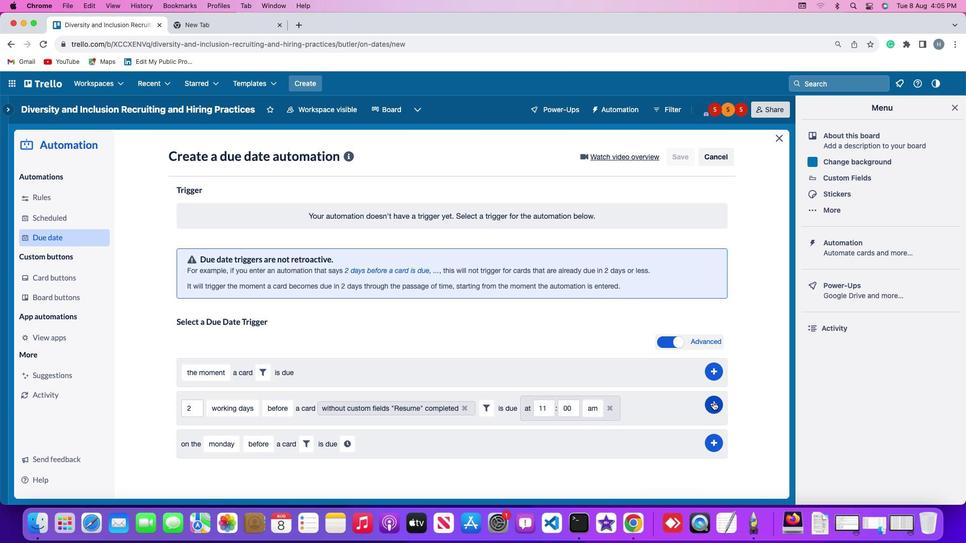 
Action: Mouse pressed left at (713, 402)
Screenshot: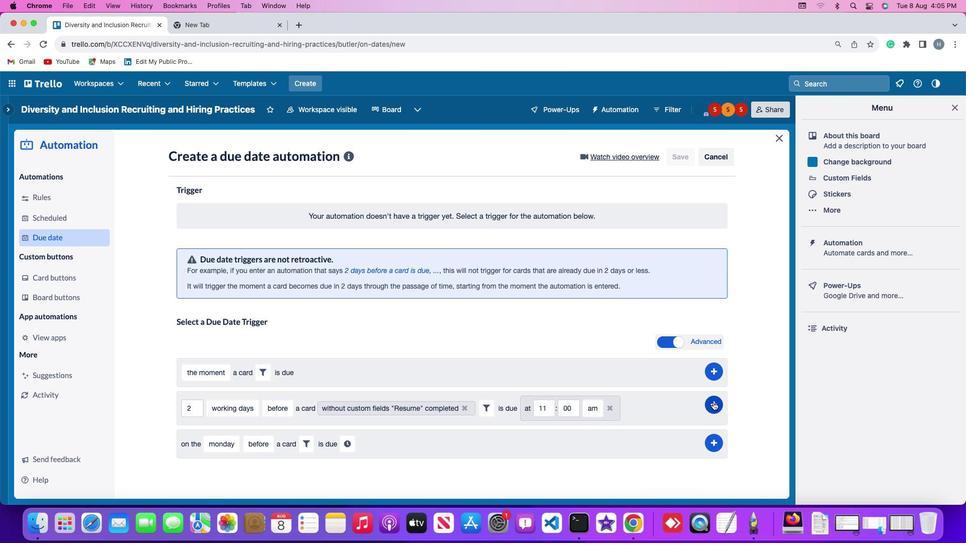 
Action: Mouse moved to (759, 319)
Screenshot: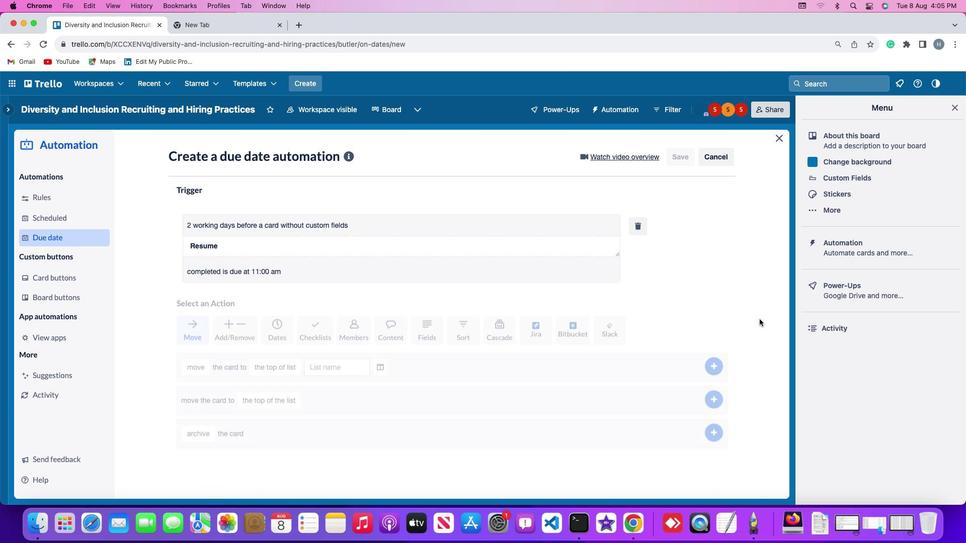 
